 Task: Search for contacts with 'Delhi' in the street address.
Action: Mouse moved to (21, 87)
Screenshot: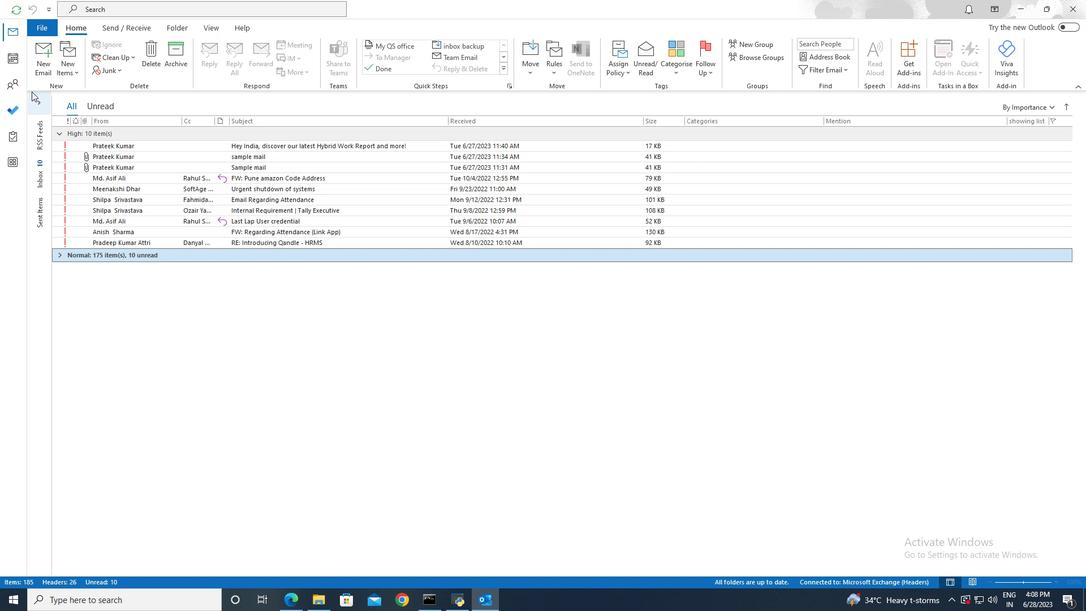 
Action: Mouse pressed left at (21, 87)
Screenshot: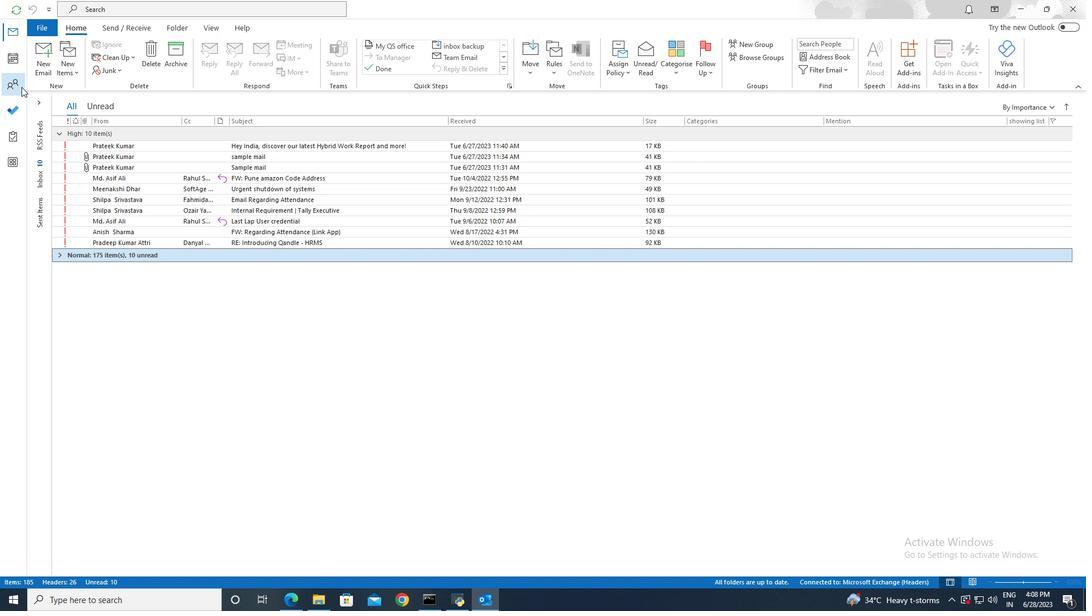 
Action: Mouse moved to (281, 7)
Screenshot: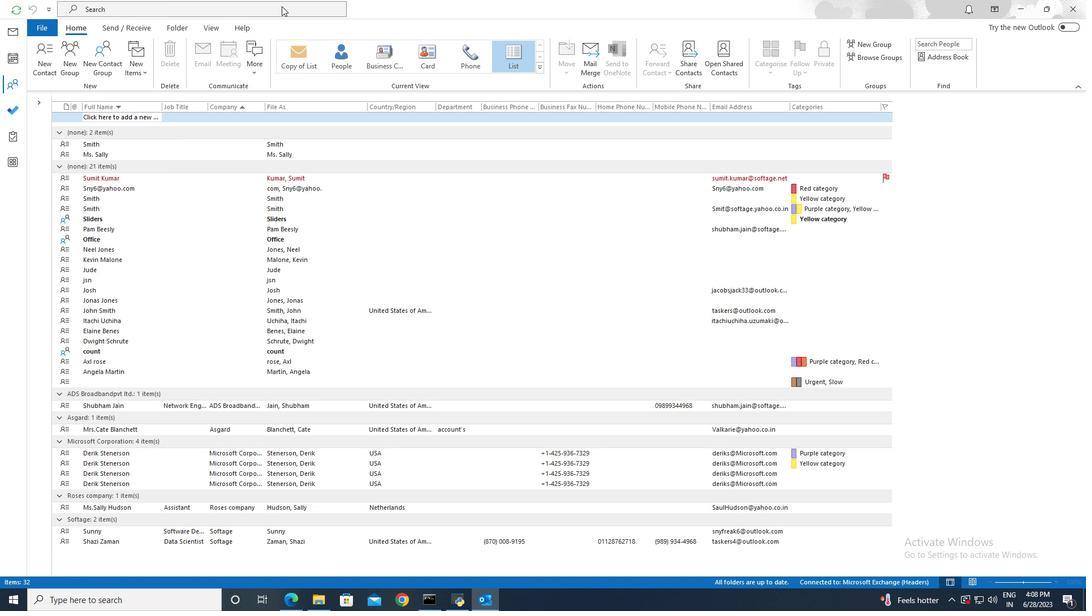 
Action: Mouse pressed left at (281, 7)
Screenshot: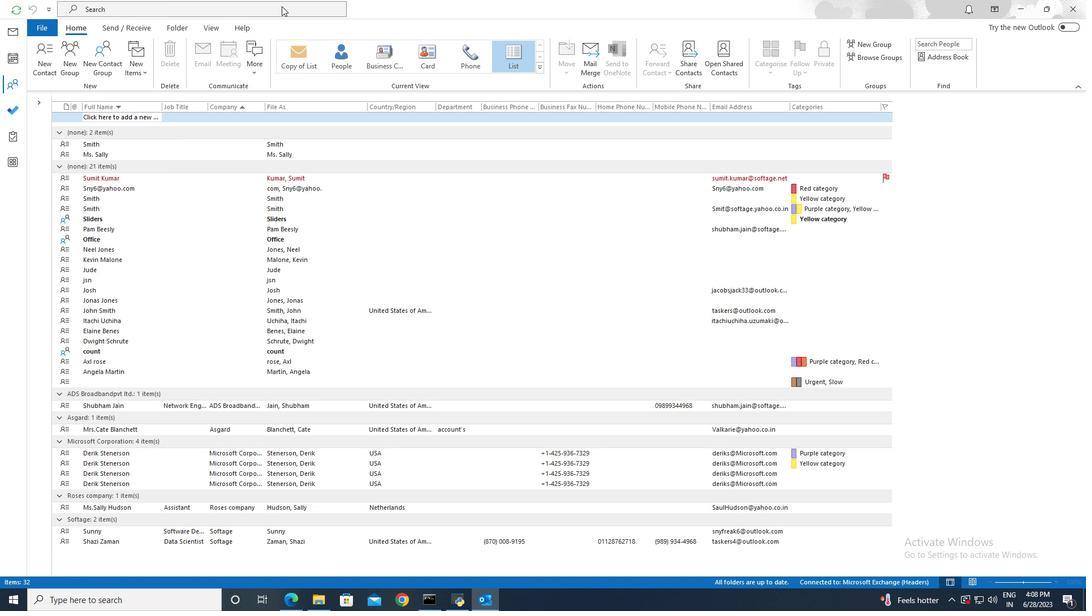 
Action: Mouse moved to (388, 9)
Screenshot: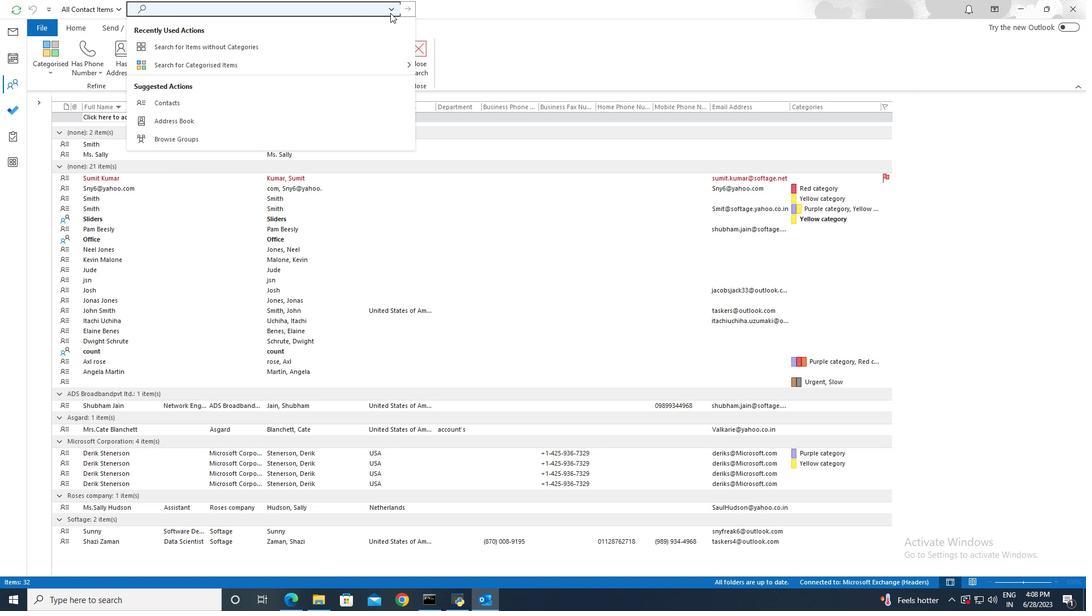 
Action: Mouse pressed left at (388, 9)
Screenshot: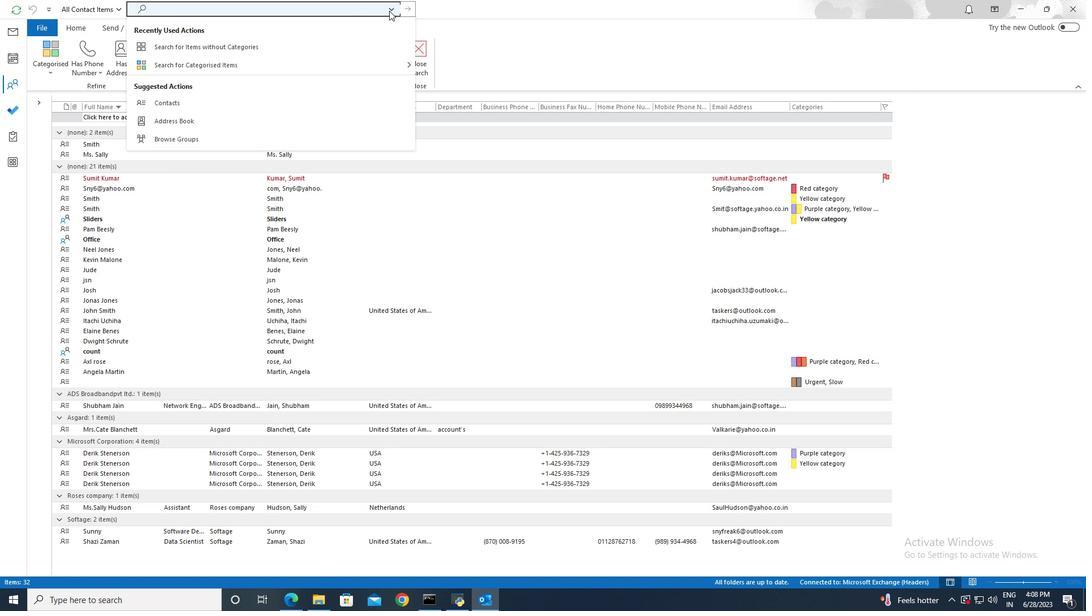 
Action: Mouse moved to (187, 405)
Screenshot: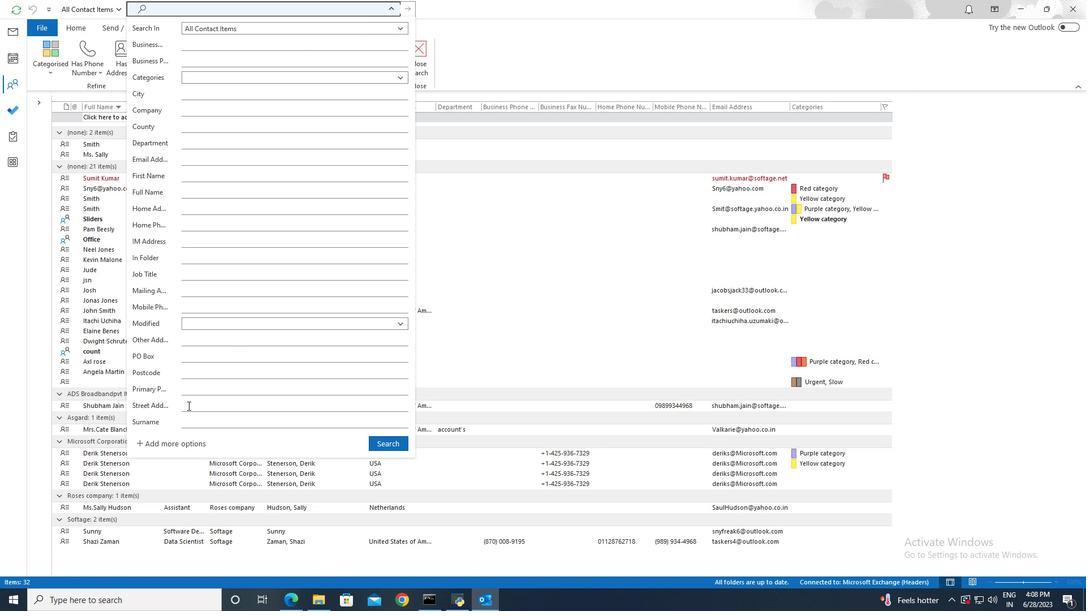 
Action: Mouse pressed left at (187, 405)
Screenshot: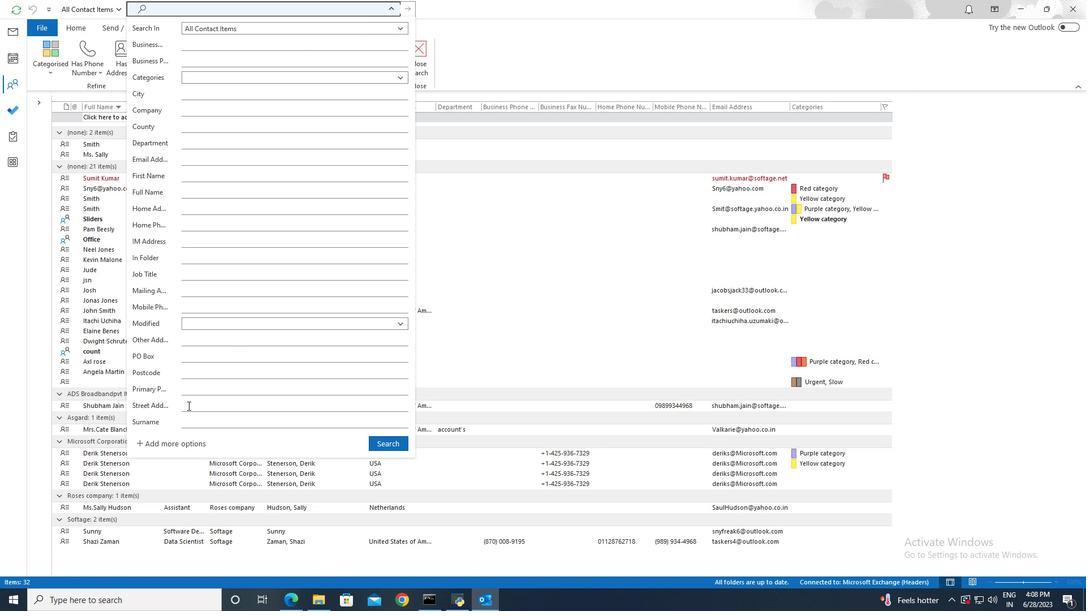 
Action: Key pressed <Key.shift>Delhi
Screenshot: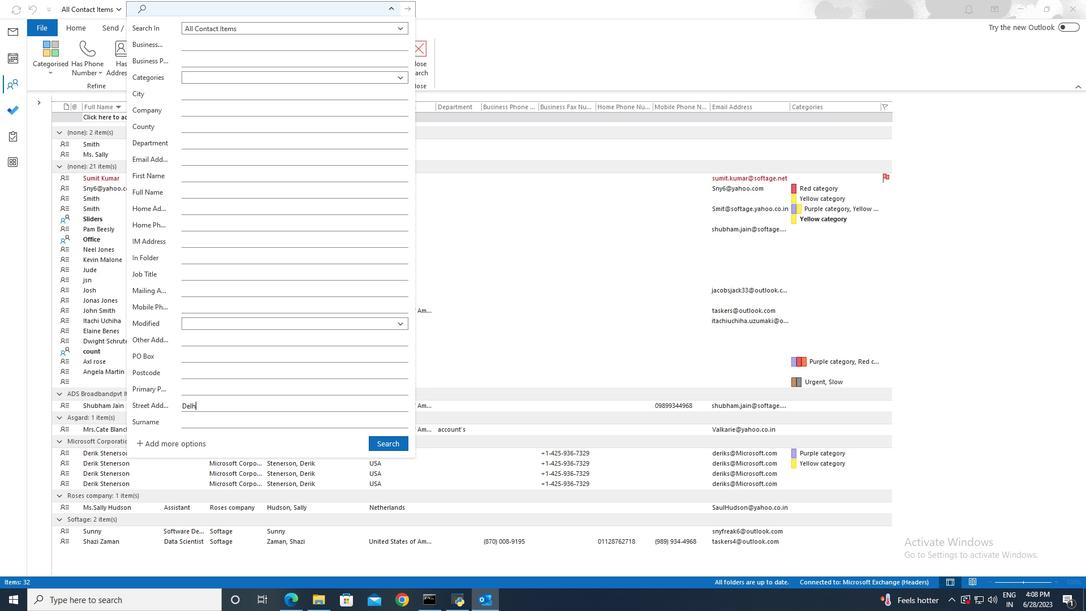 
Action: Mouse moved to (385, 441)
Screenshot: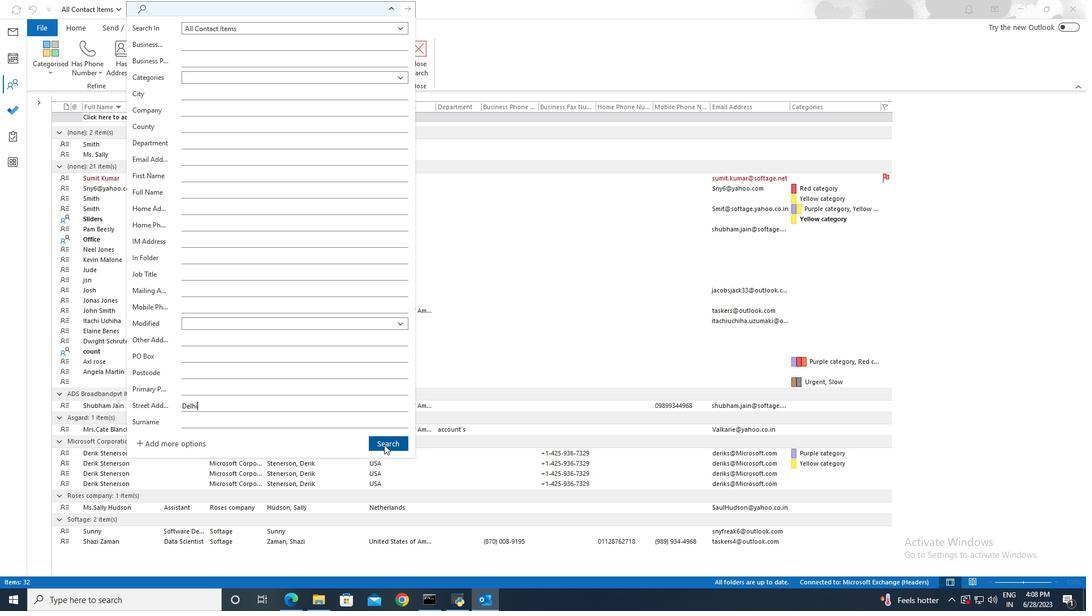 
Action: Mouse pressed left at (385, 441)
Screenshot: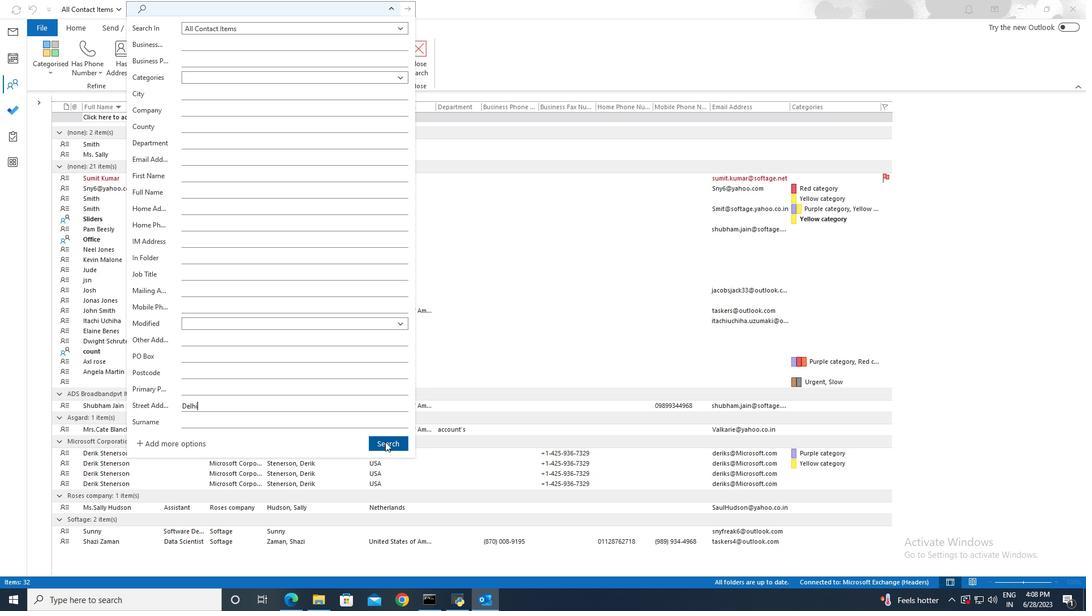 
Action: Mouse moved to (384, 445)
Screenshot: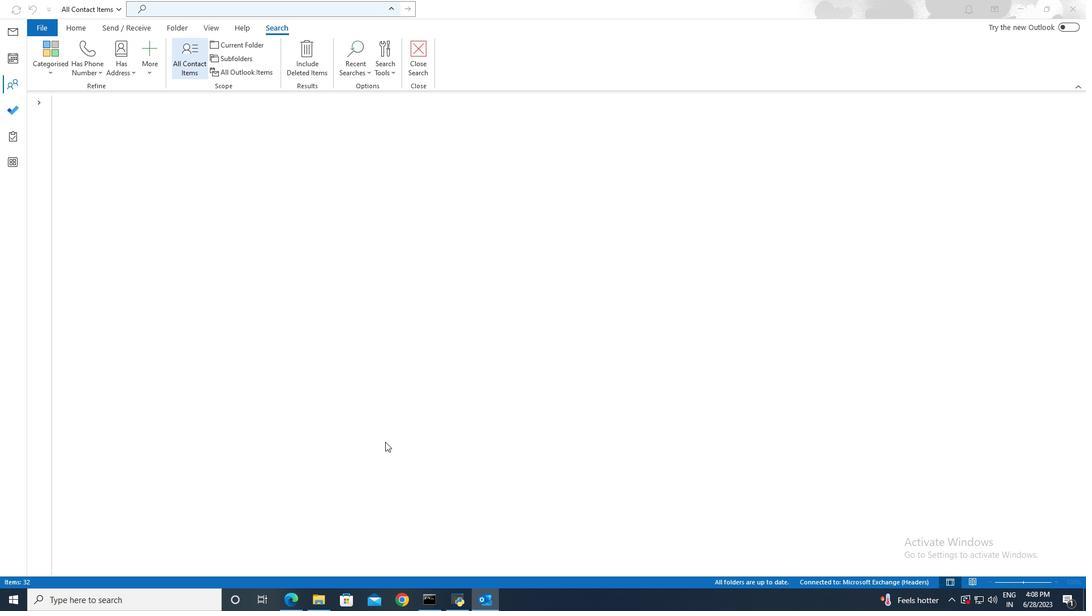 
